 Task: In the  document recess.html Insert page numer 'on top of the page' change page color to  'Grey'. Write company name: Ramsons
Action: Mouse moved to (224, 332)
Screenshot: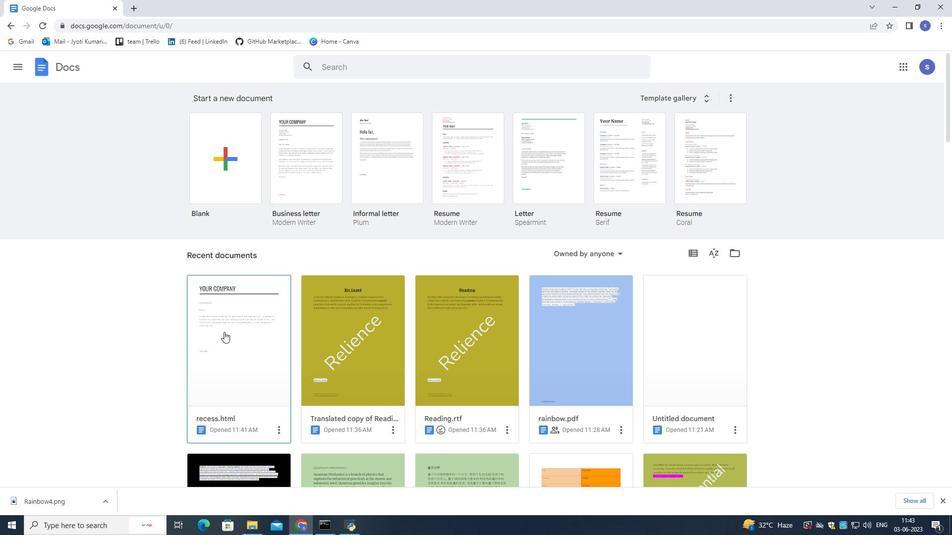 
Action: Mouse pressed left at (224, 332)
Screenshot: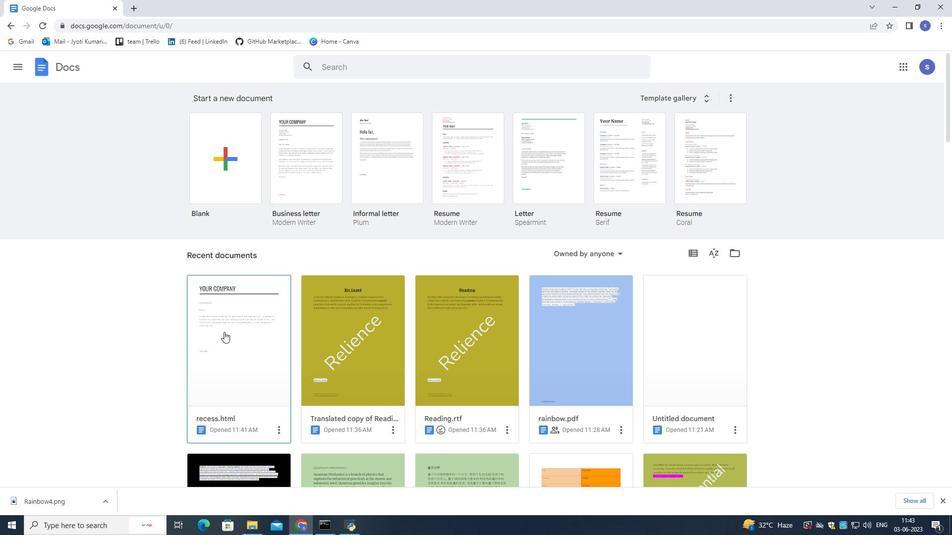 
Action: Mouse moved to (225, 333)
Screenshot: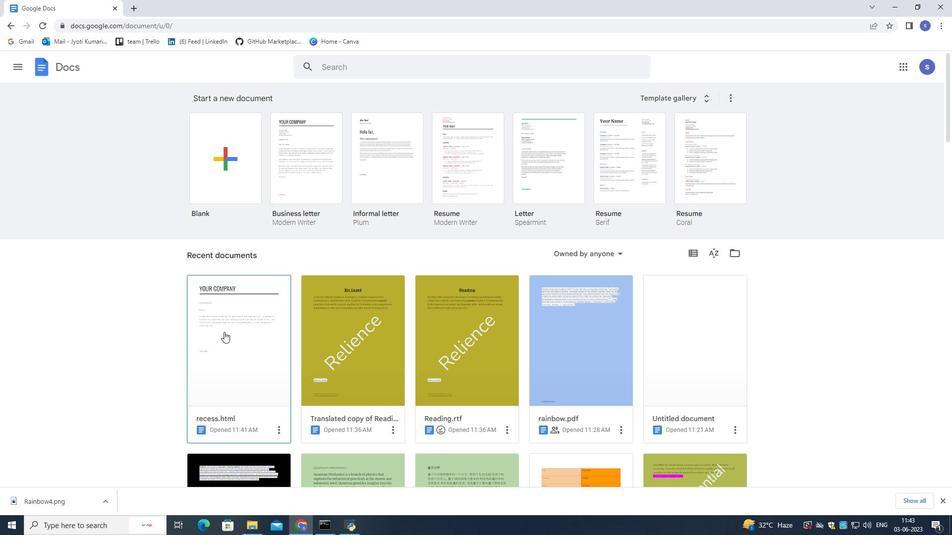 
Action: Mouse pressed left at (225, 333)
Screenshot: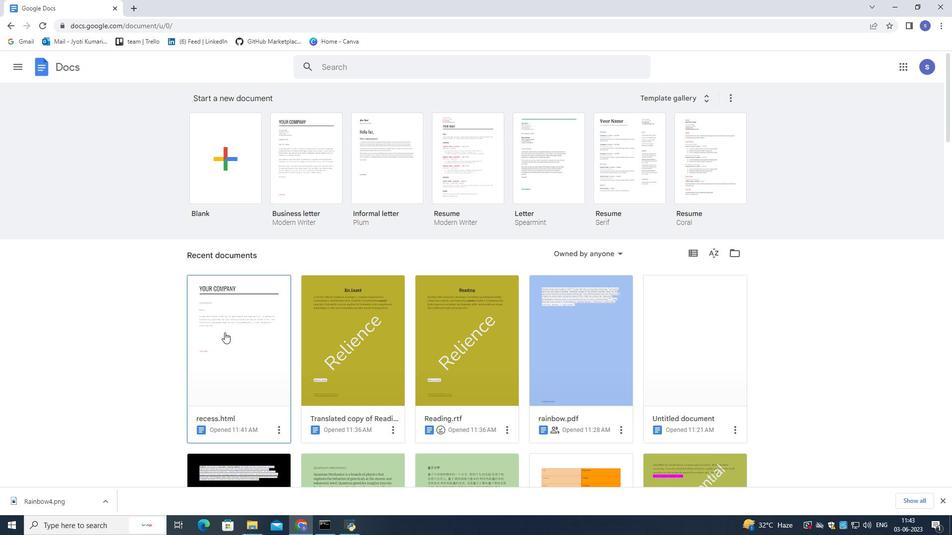 
Action: Mouse moved to (225, 333)
Screenshot: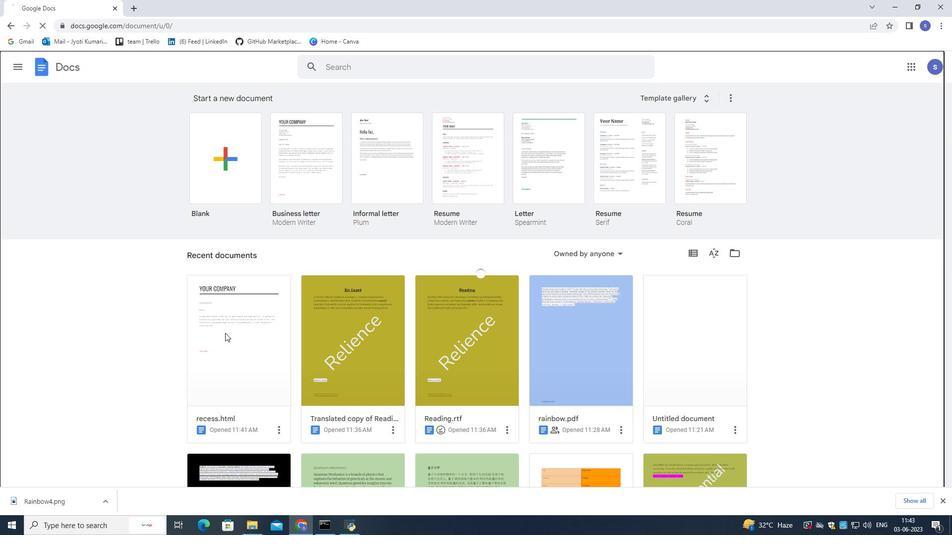 
Action: Mouse pressed left at (225, 333)
Screenshot: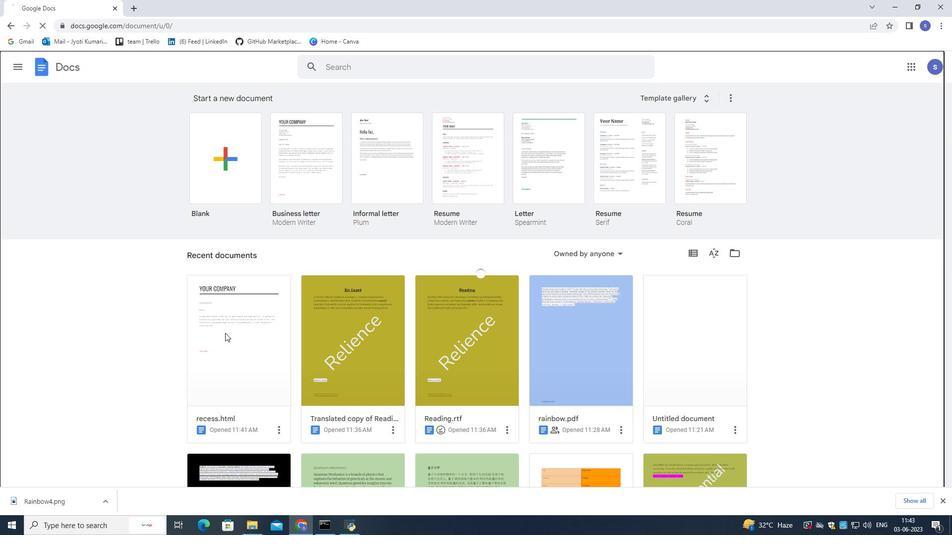 
Action: Mouse moved to (97, 74)
Screenshot: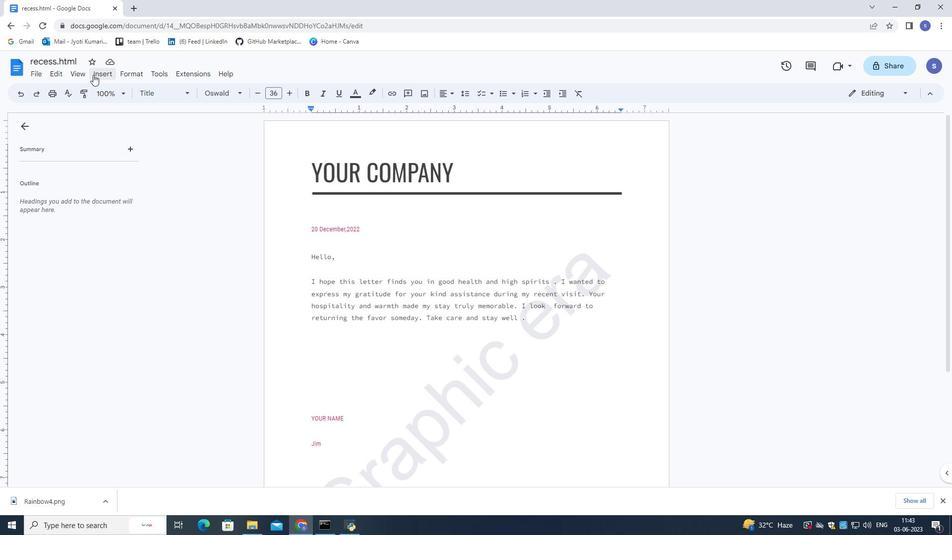 
Action: Mouse pressed left at (97, 74)
Screenshot: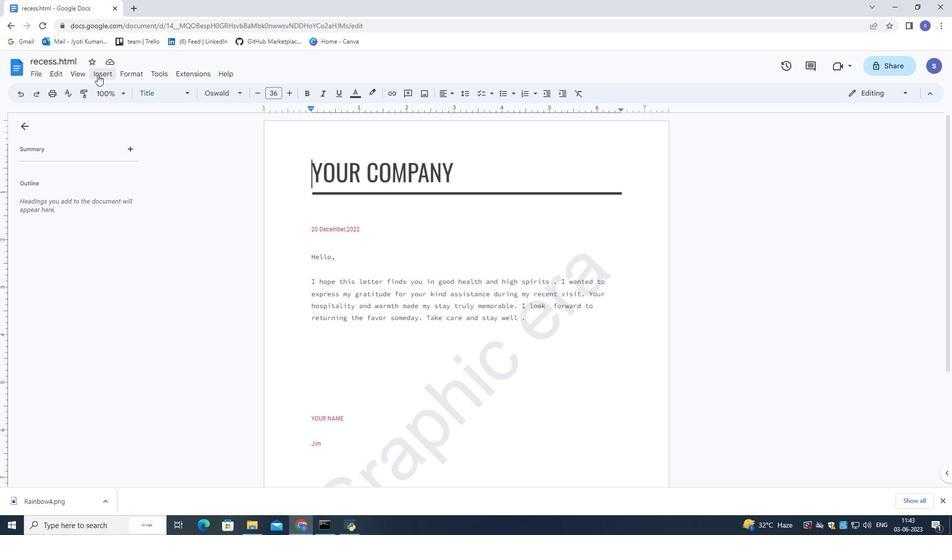 
Action: Mouse moved to (263, 358)
Screenshot: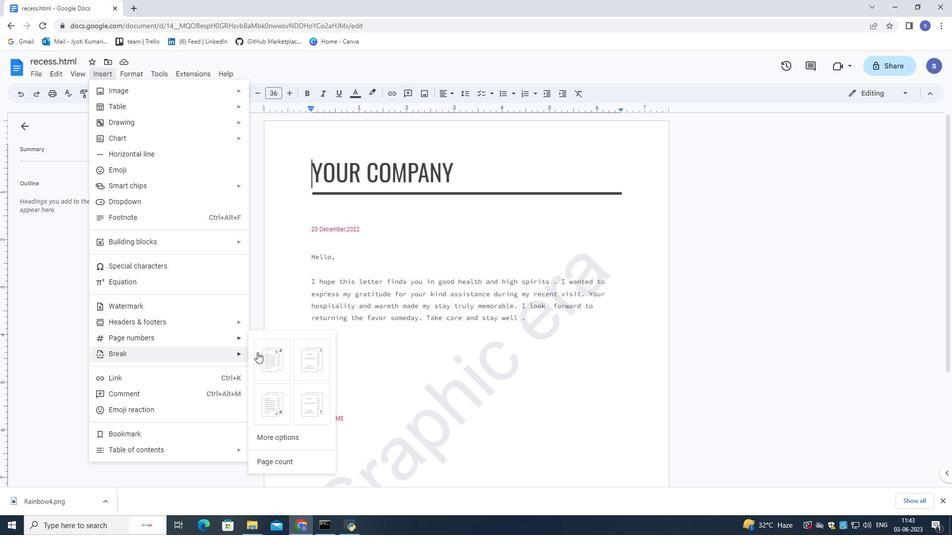 
Action: Mouse pressed left at (263, 358)
Screenshot: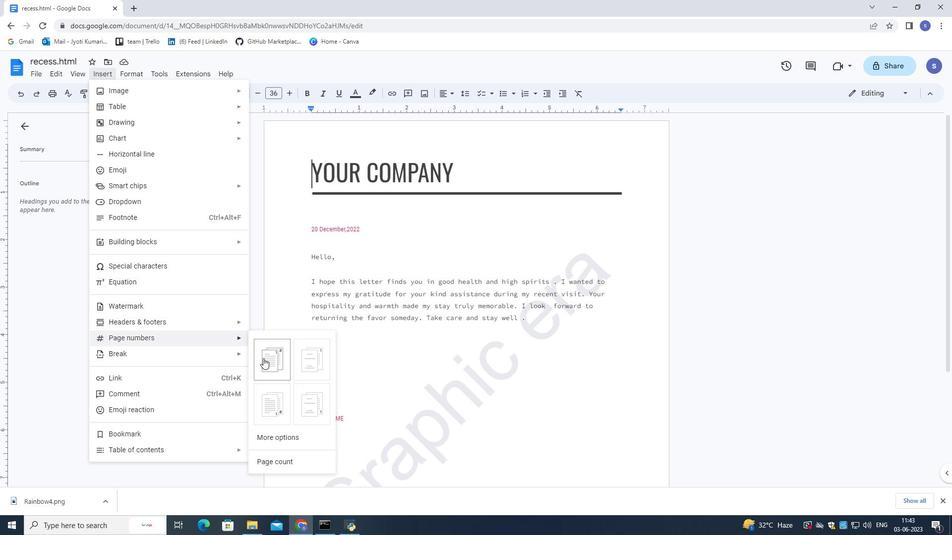 
Action: Mouse moved to (292, 255)
Screenshot: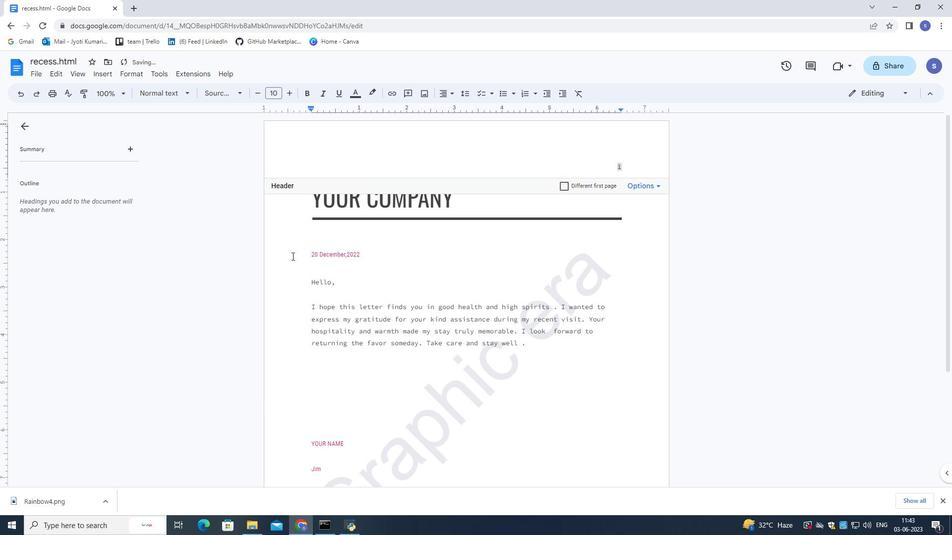 
Action: Mouse pressed left at (292, 255)
Screenshot: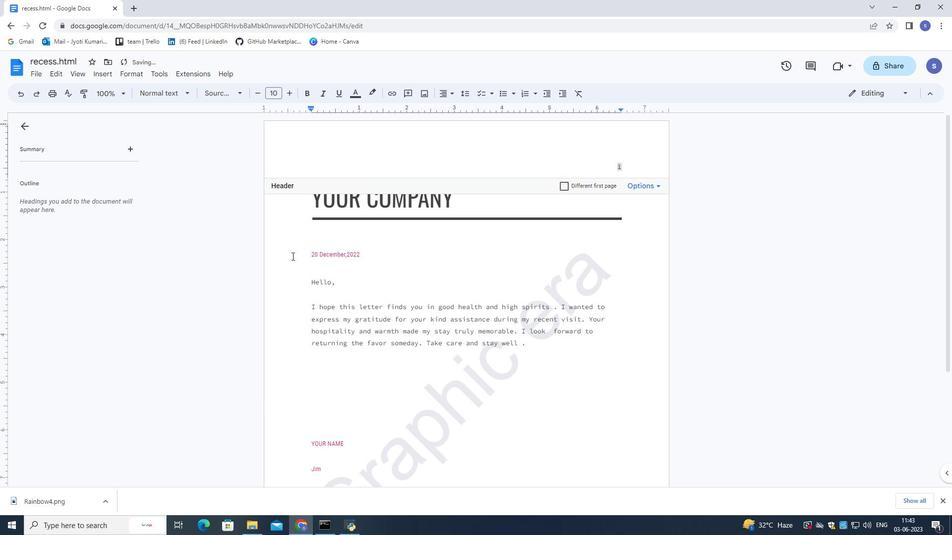 
Action: Mouse moved to (31, 71)
Screenshot: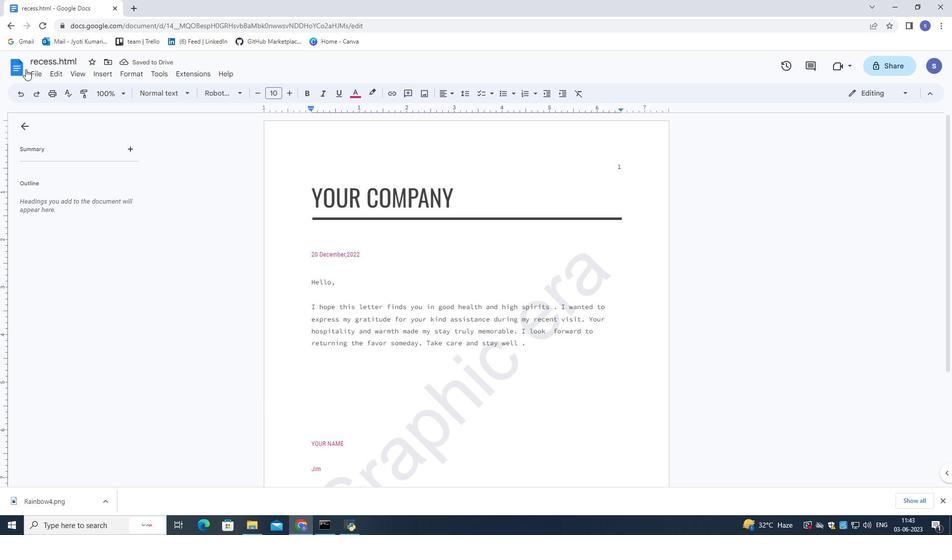 
Action: Mouse pressed left at (31, 71)
Screenshot: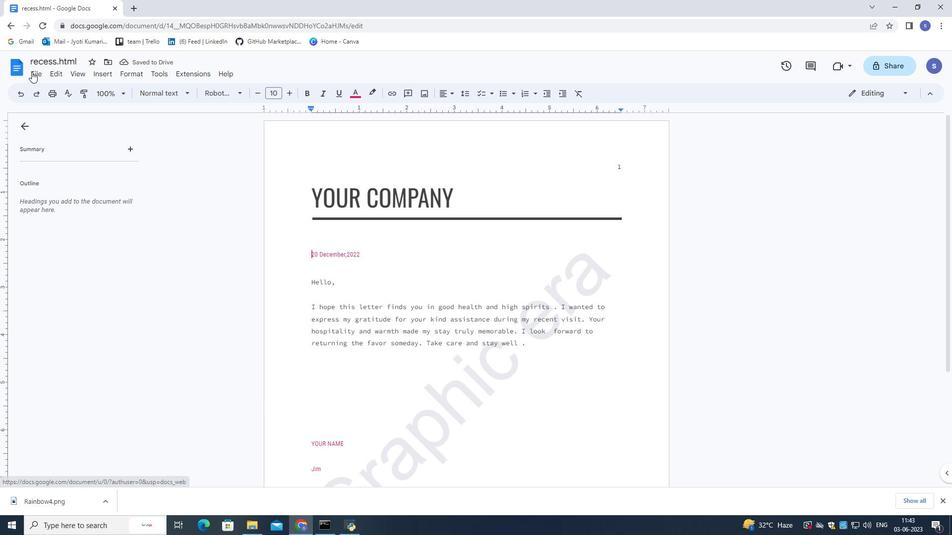 
Action: Mouse moved to (67, 341)
Screenshot: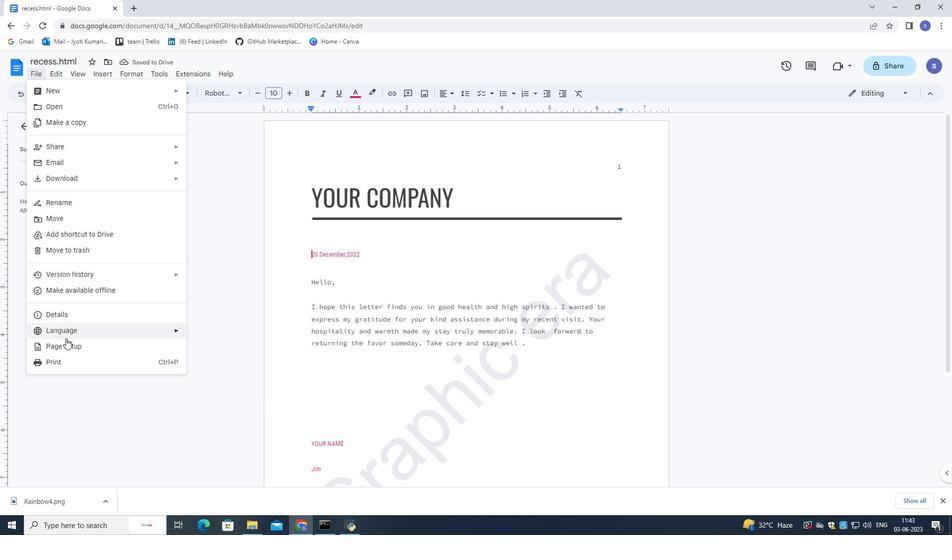 
Action: Mouse pressed left at (67, 341)
Screenshot: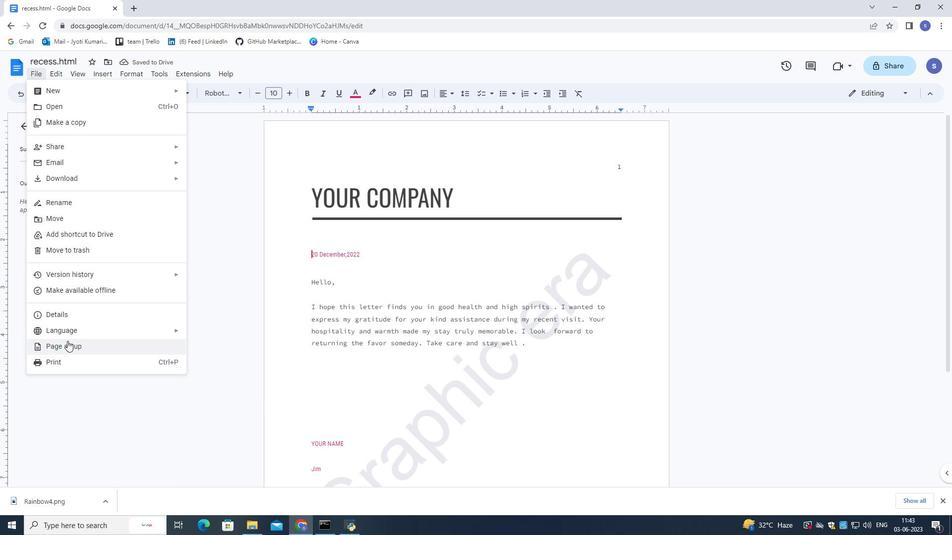 
Action: Mouse moved to (398, 330)
Screenshot: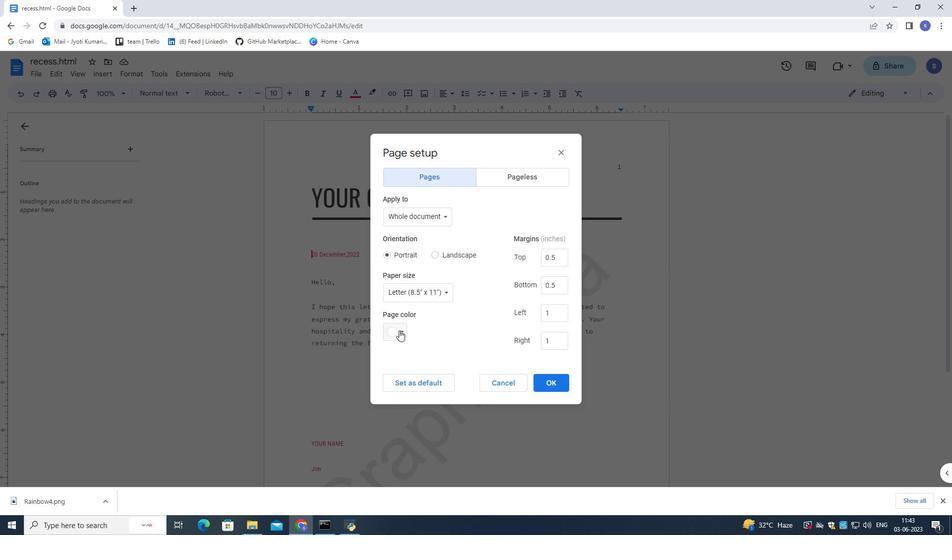 
Action: Mouse pressed left at (398, 330)
Screenshot: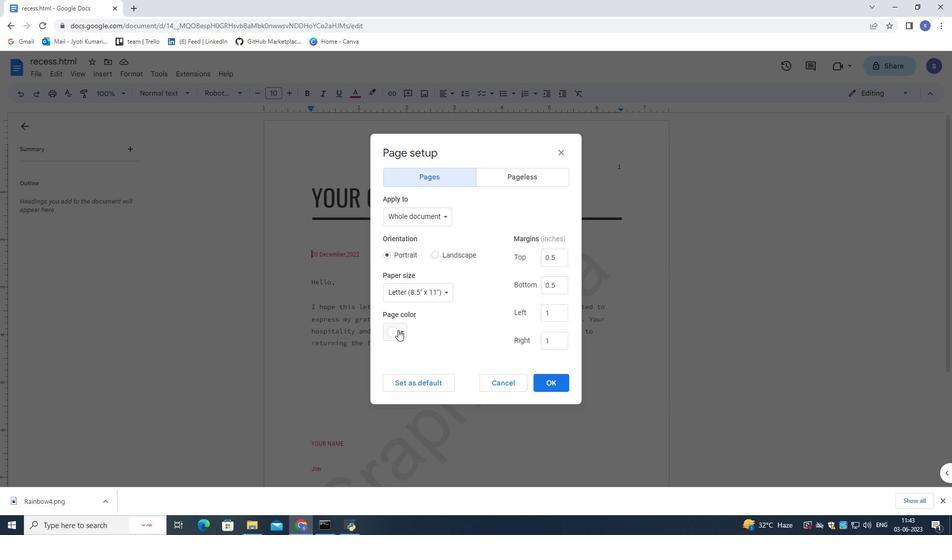
Action: Mouse moved to (435, 351)
Screenshot: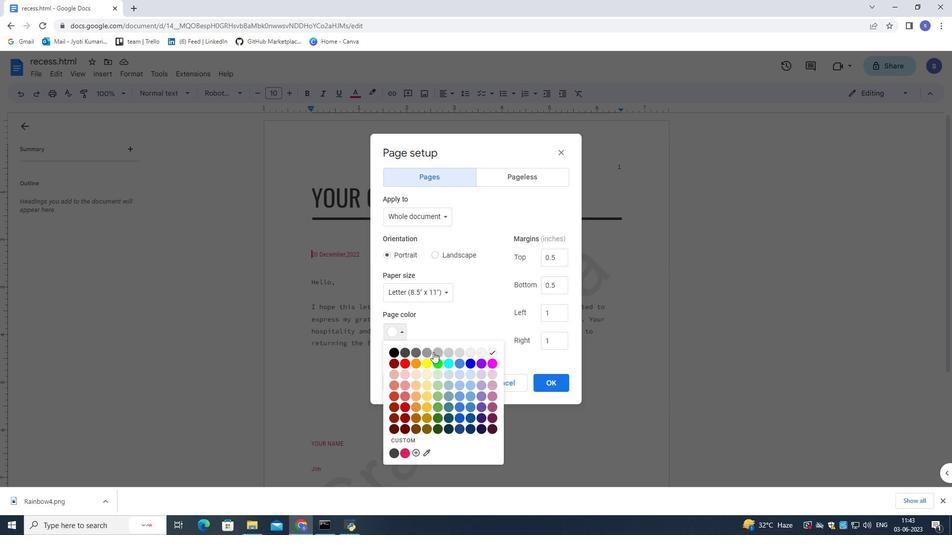 
Action: Mouse pressed left at (435, 351)
Screenshot: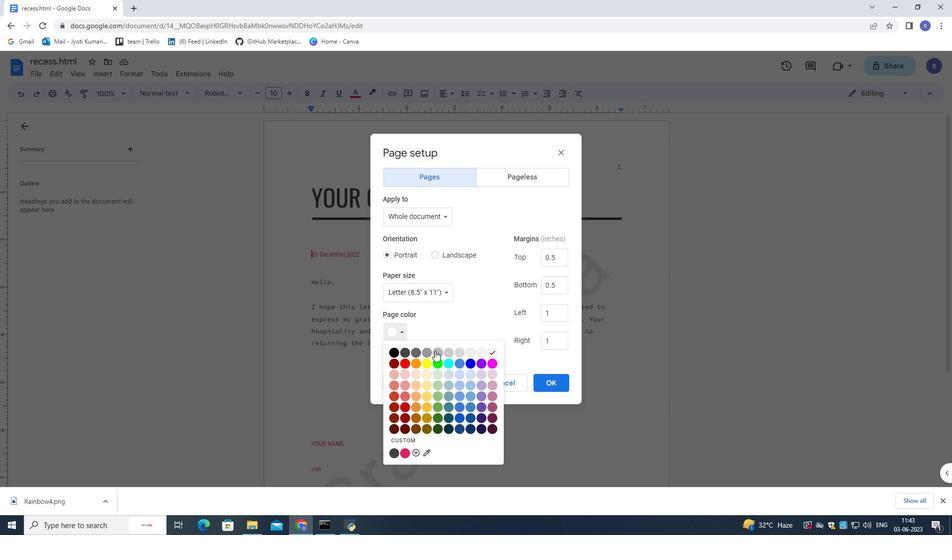 
Action: Mouse moved to (556, 382)
Screenshot: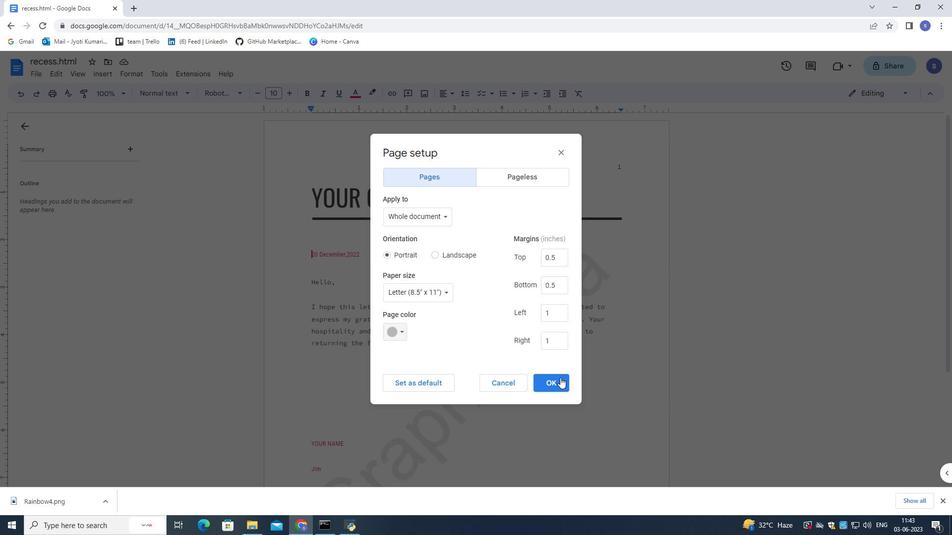 
Action: Mouse pressed left at (556, 382)
Screenshot: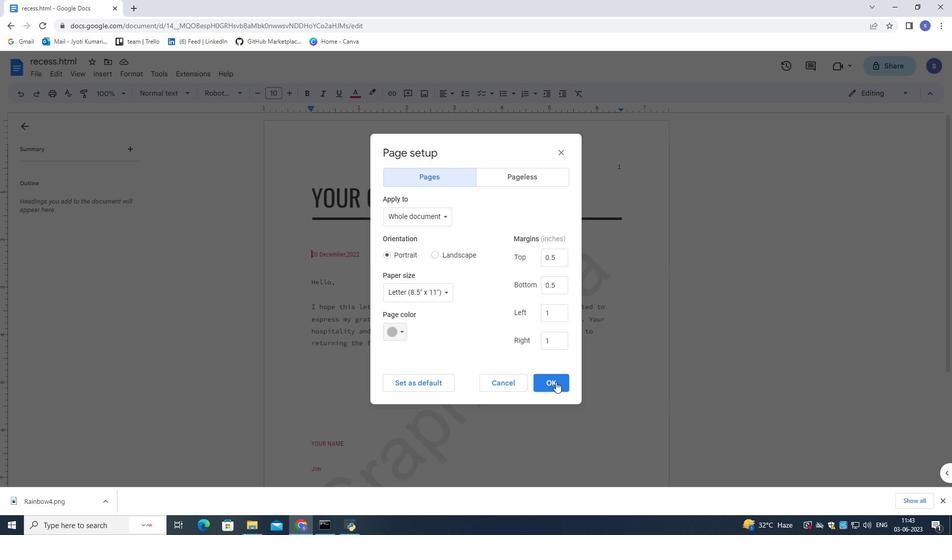 
Action: Mouse moved to (454, 204)
Screenshot: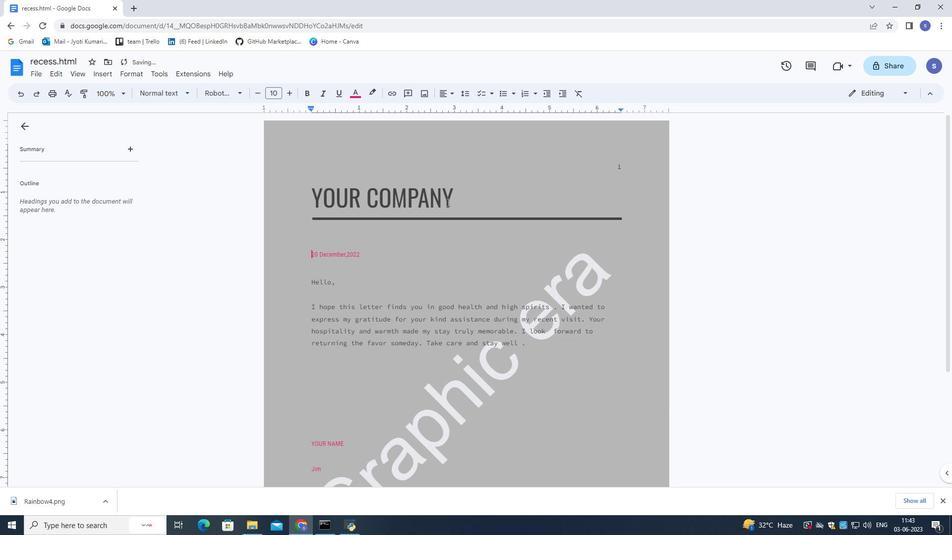
Action: Mouse pressed left at (454, 204)
Screenshot: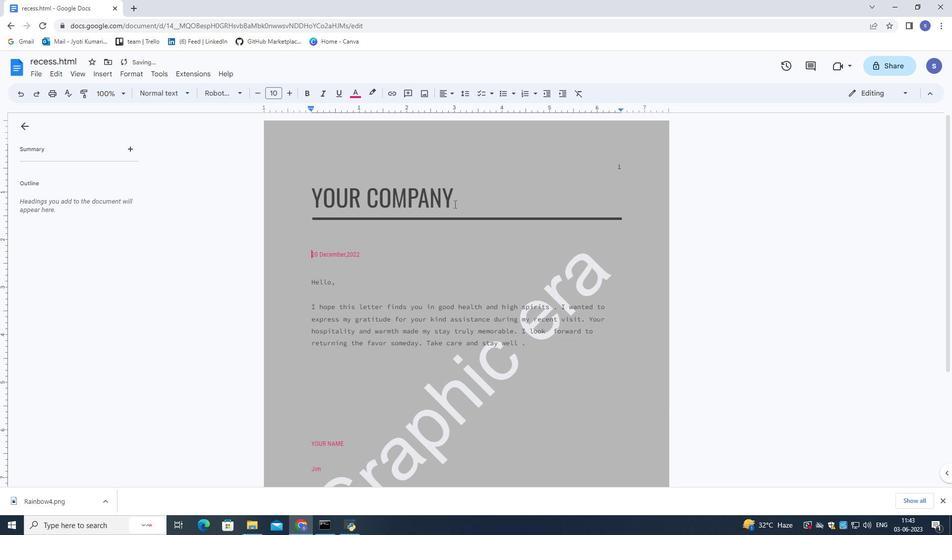 
Action: Mouse moved to (455, 204)
Screenshot: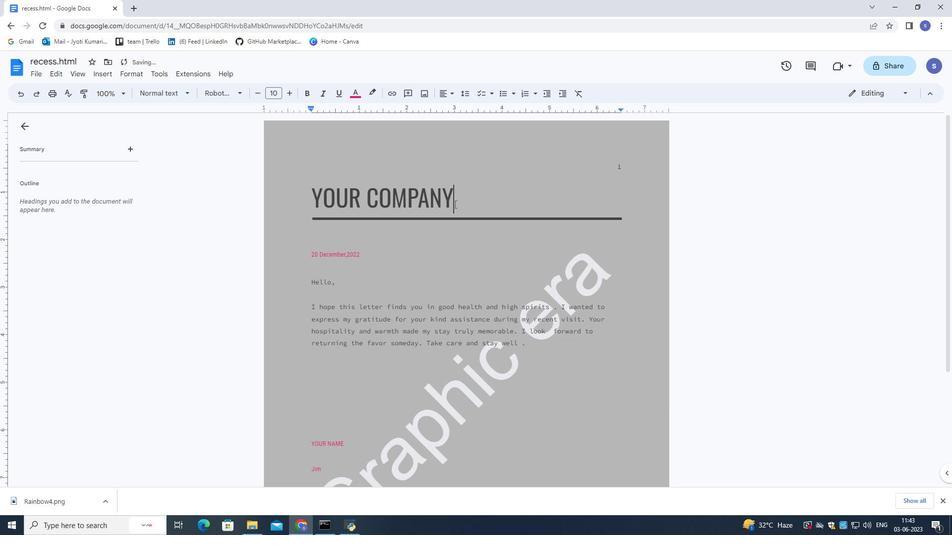 
Action: Mouse pressed left at (455, 204)
Screenshot: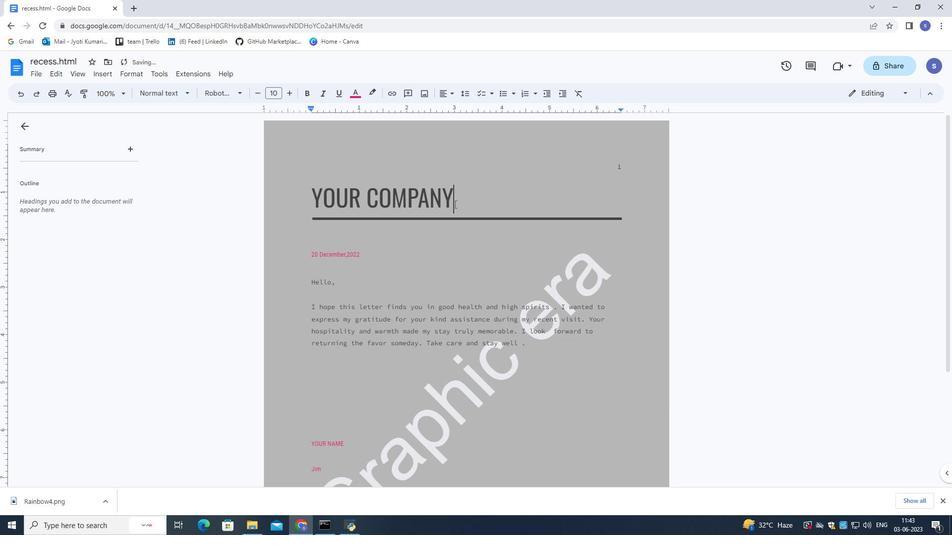 
Action: Mouse pressed left at (455, 204)
Screenshot: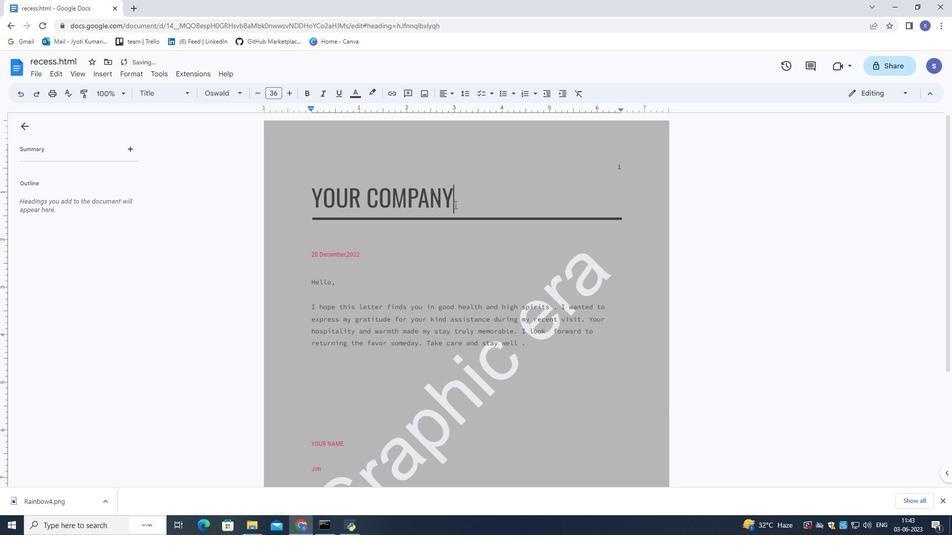 
Action: Mouse pressed left at (455, 204)
Screenshot: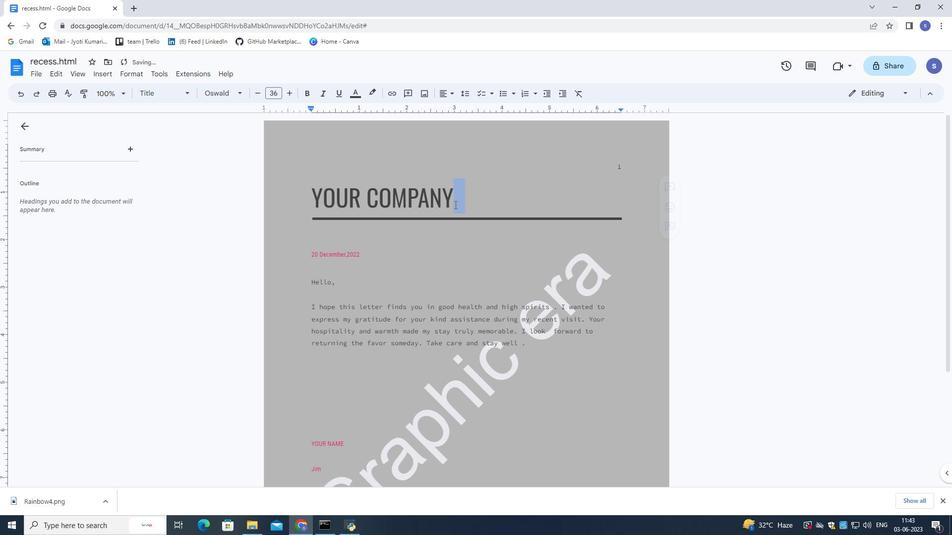 
Action: Mouse pressed left at (455, 204)
Screenshot: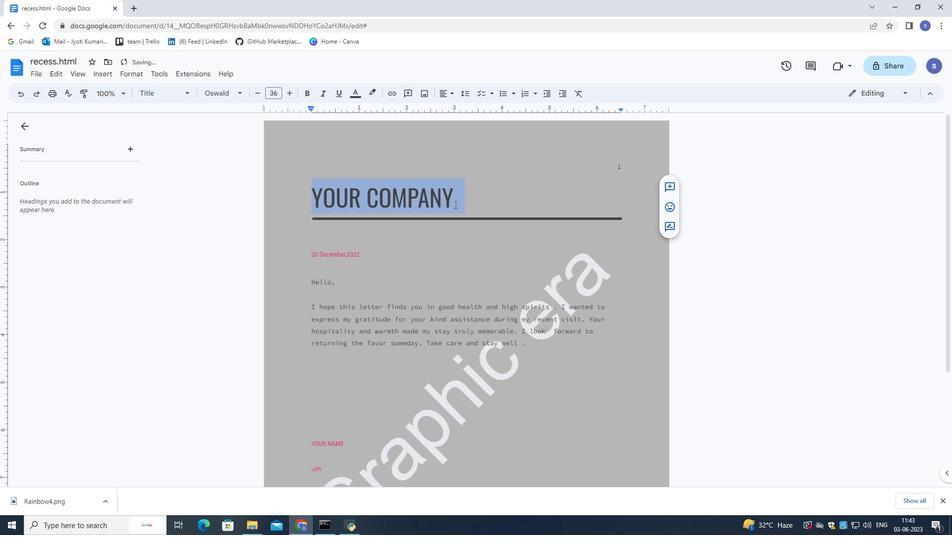 
Action: Mouse pressed left at (455, 204)
Screenshot: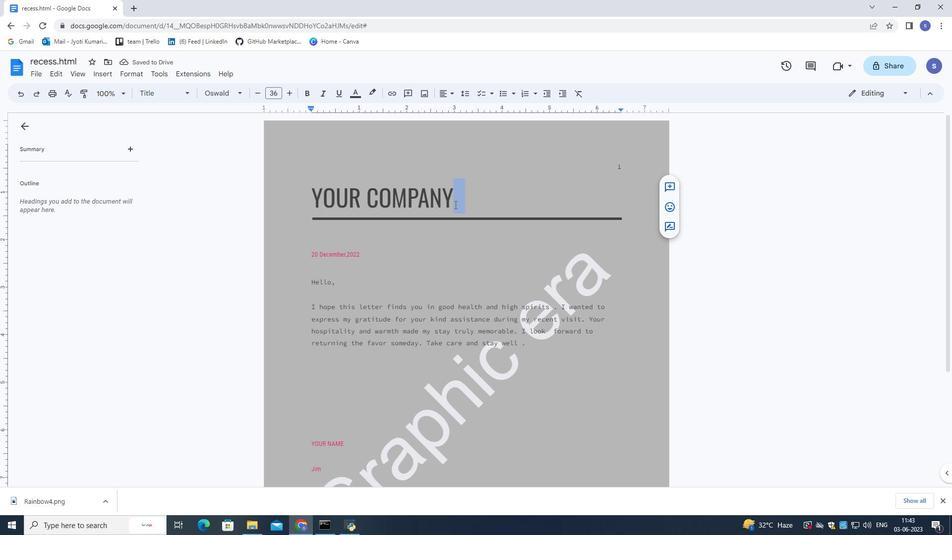 
Action: Mouse moved to (1, 90)
Screenshot: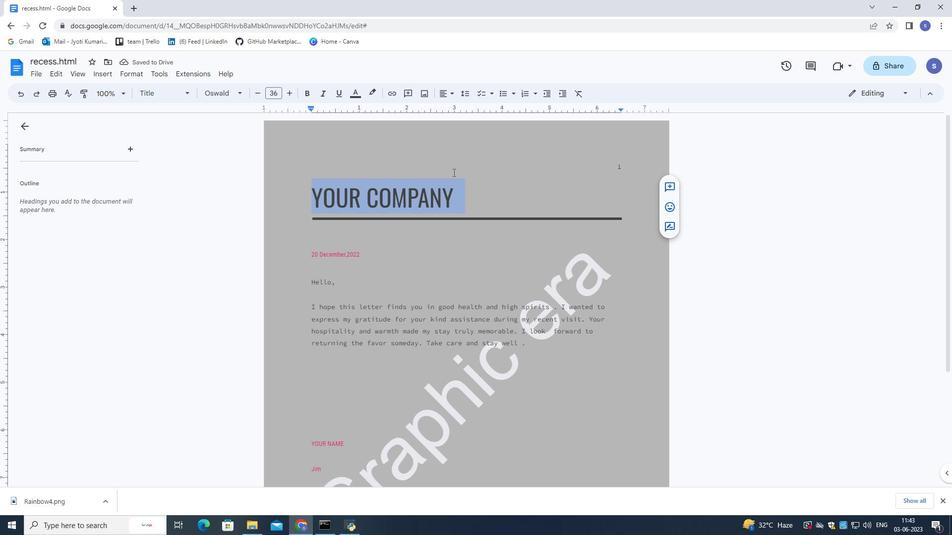 
Action: Key pressed <Key.shift>Ramsons
Screenshot: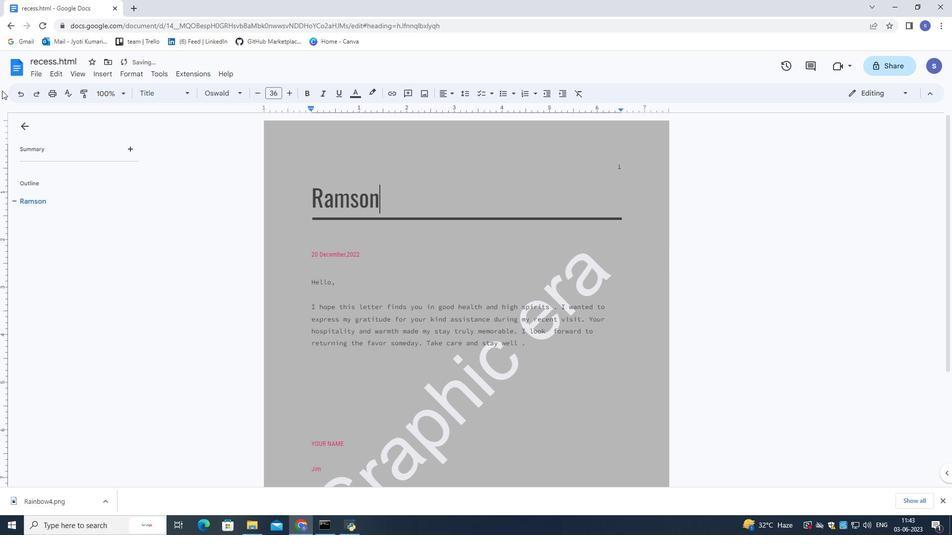 
Action: Mouse moved to (387, 252)
Screenshot: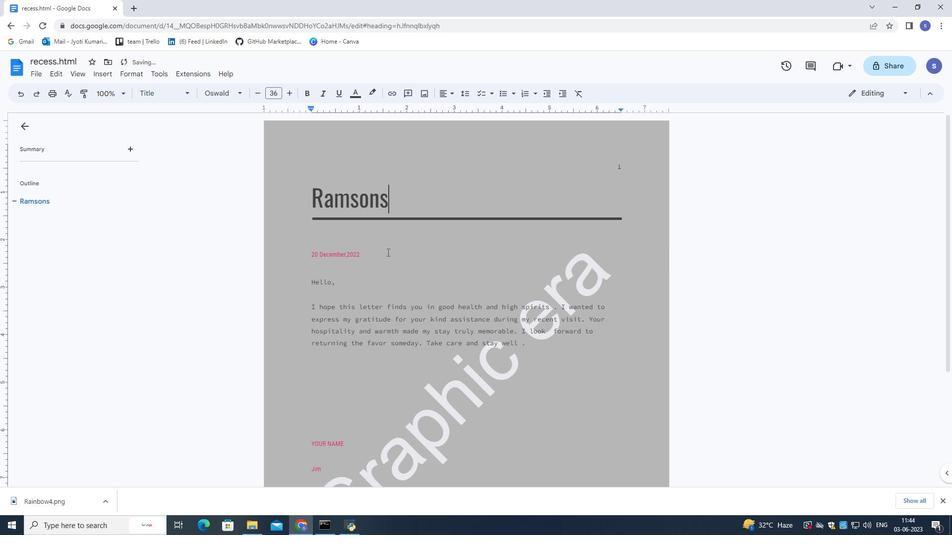 
Action: Mouse pressed left at (387, 252)
Screenshot: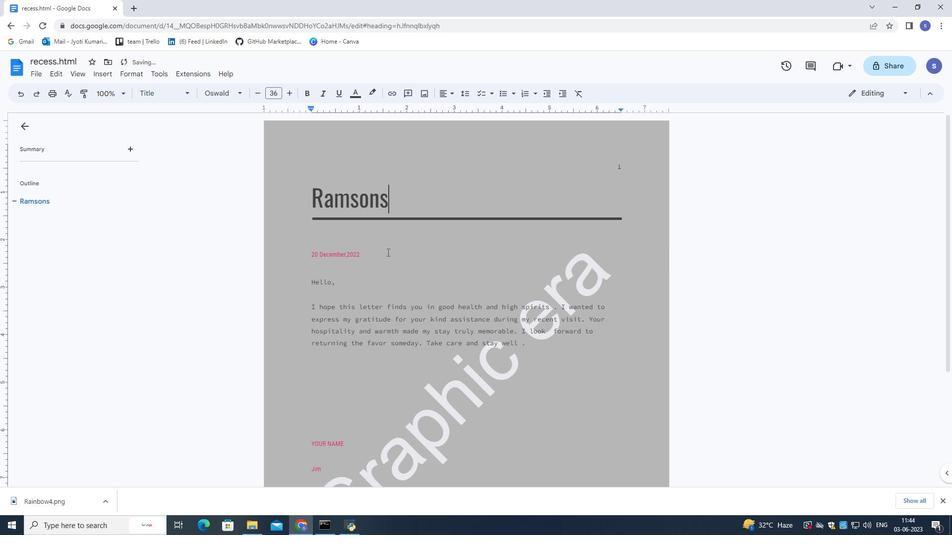 
Action: Mouse moved to (386, 252)
Screenshot: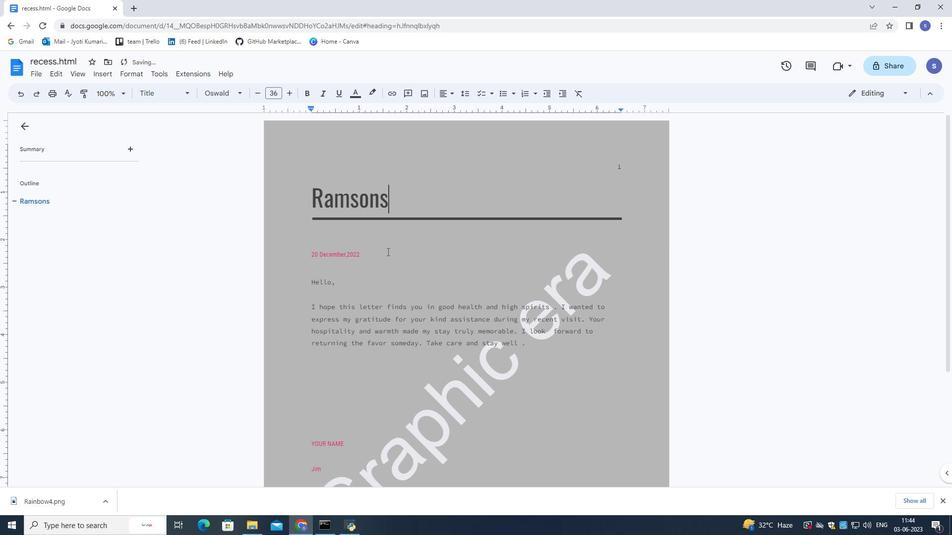 
Action: Mouse scrolled (386, 251) with delta (0, 0)
Screenshot: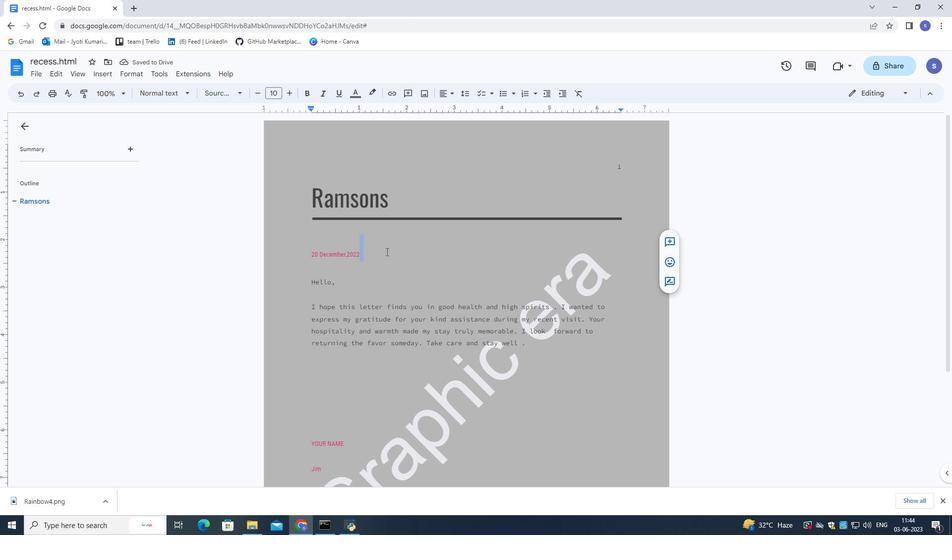 
Action: Mouse moved to (386, 252)
Screenshot: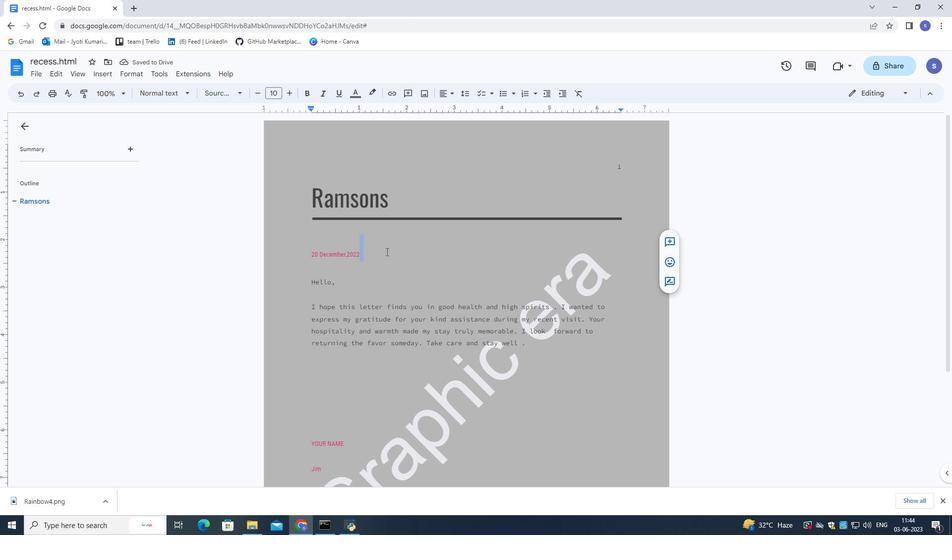 
Action: Mouse scrolled (386, 251) with delta (0, 0)
Screenshot: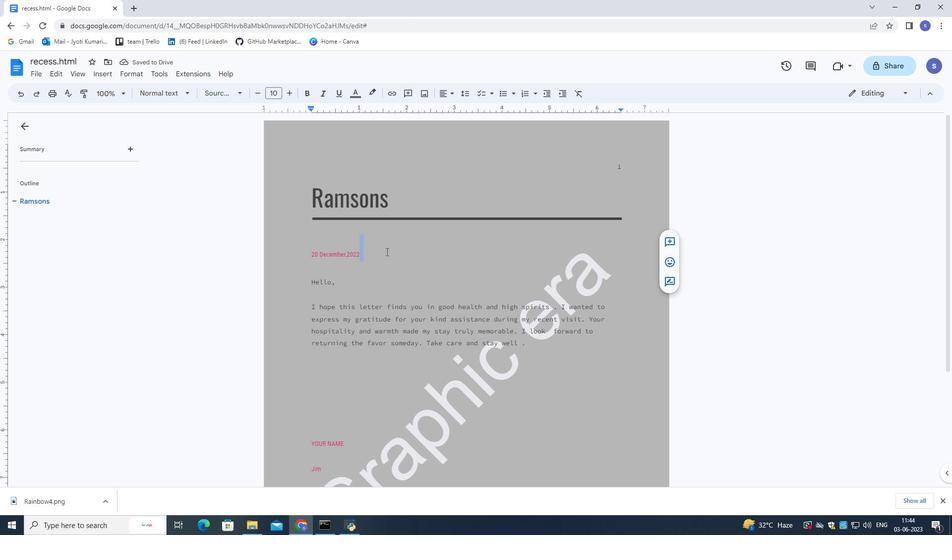 
Action: Mouse scrolled (386, 251) with delta (0, 0)
Screenshot: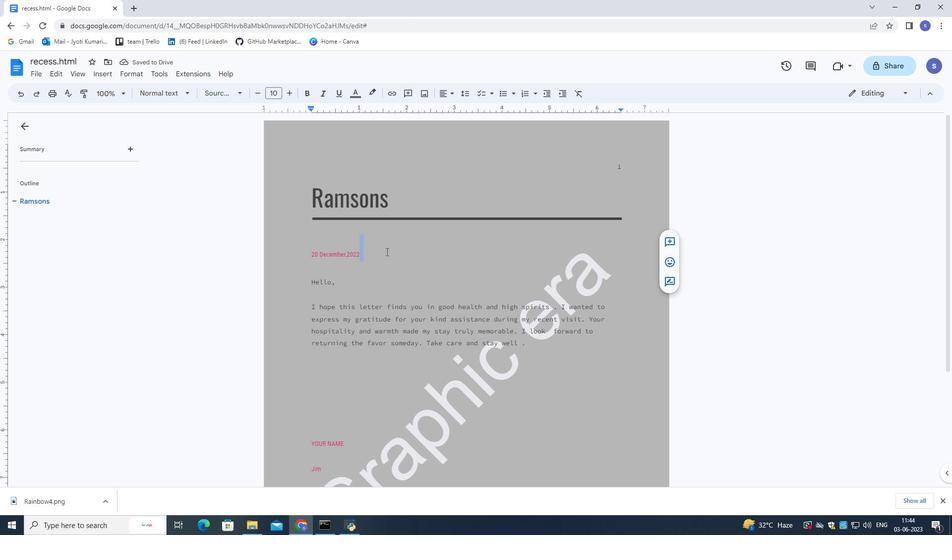 
Action: Mouse scrolled (386, 251) with delta (0, 0)
Screenshot: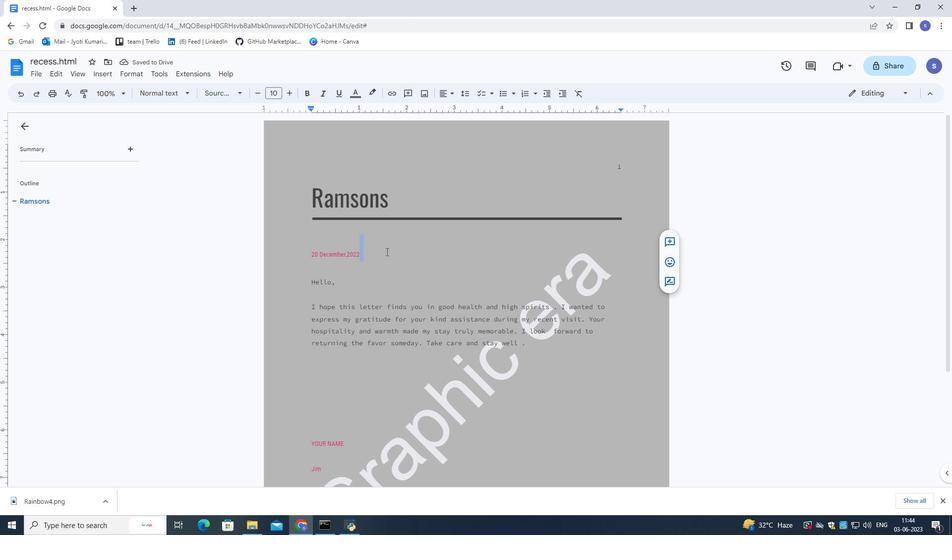 
Action: Mouse scrolled (386, 251) with delta (0, 0)
Screenshot: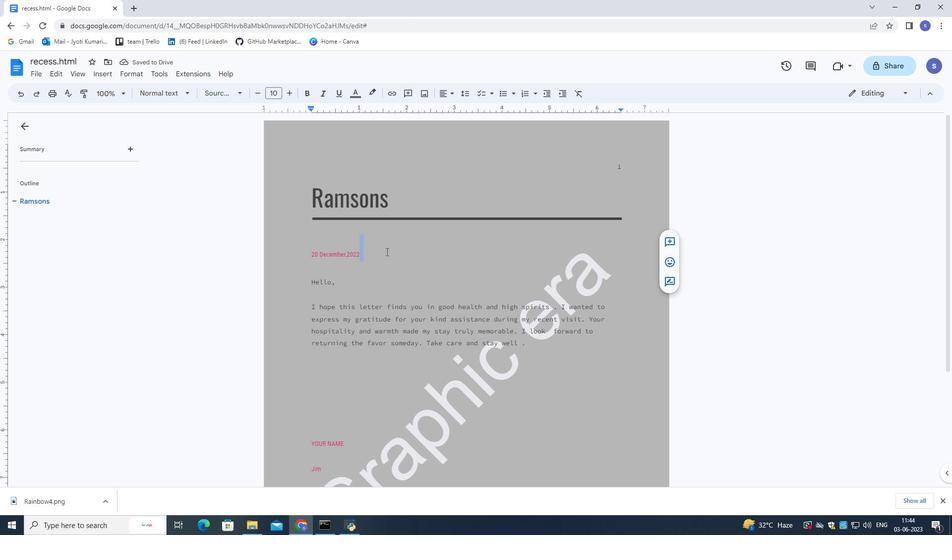 
Action: Mouse moved to (385, 252)
Screenshot: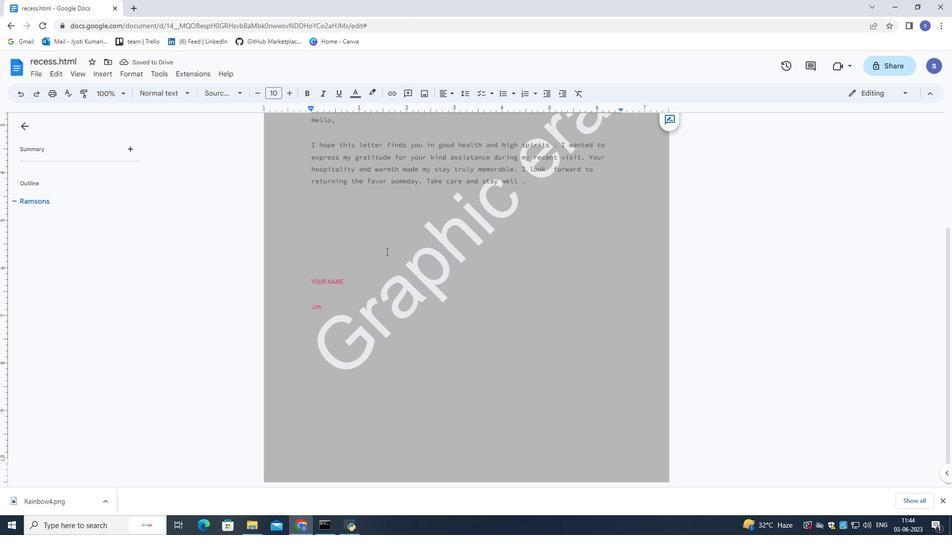 
Action: Mouse scrolled (385, 251) with delta (0, 0)
Screenshot: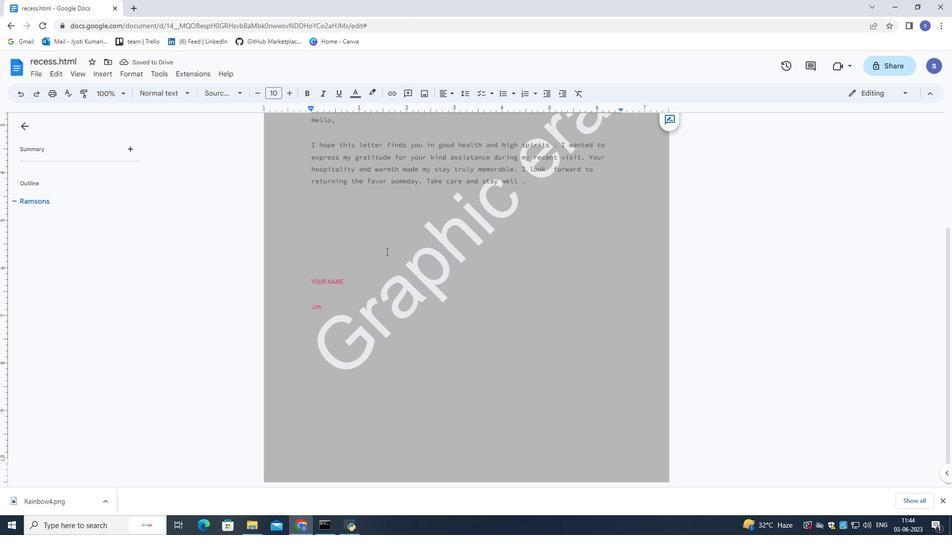 
Action: Mouse moved to (385, 252)
Screenshot: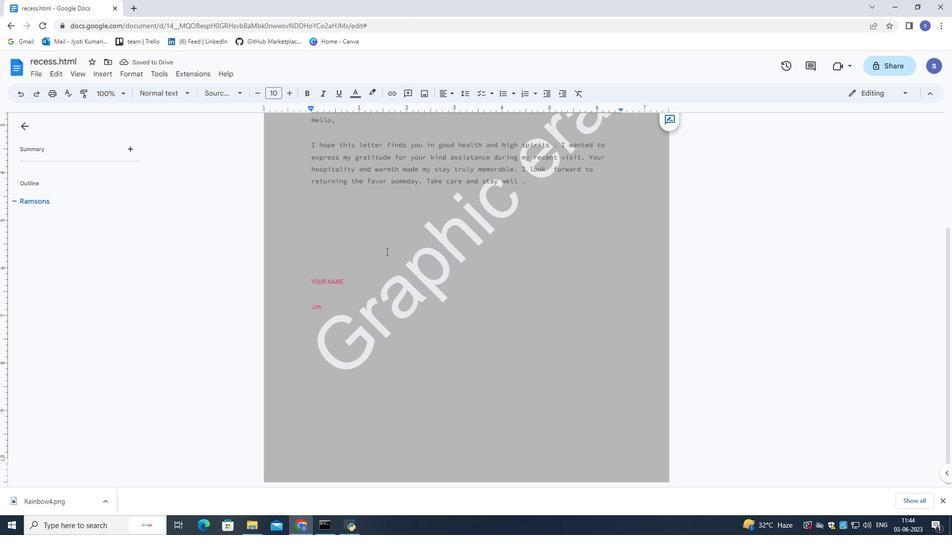 
Action: Mouse scrolled (385, 251) with delta (0, 0)
Screenshot: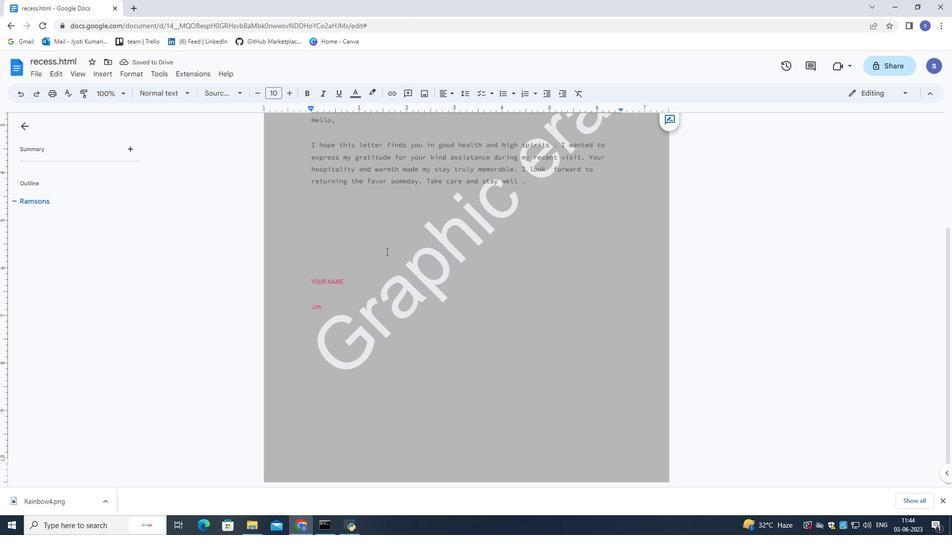 
Action: Mouse scrolled (385, 251) with delta (0, 0)
Screenshot: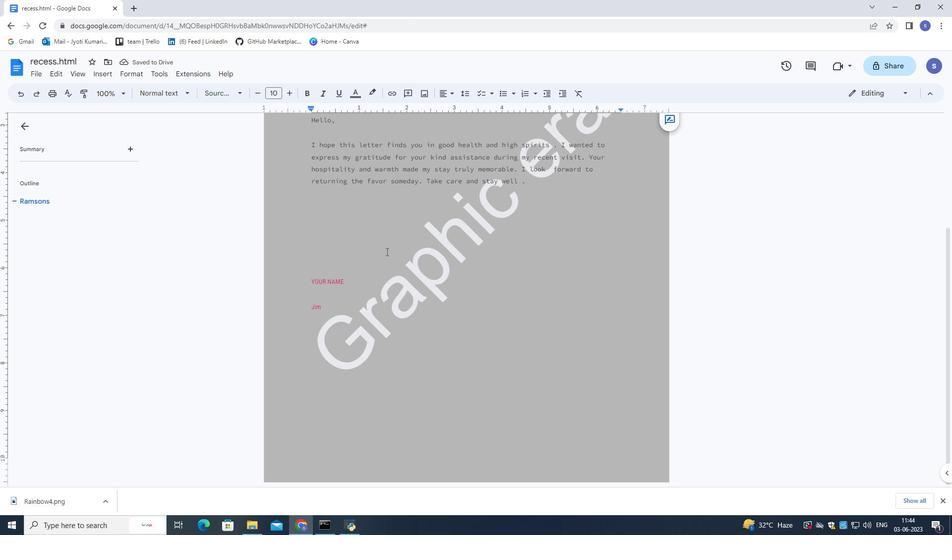 
Action: Mouse scrolled (385, 251) with delta (0, 0)
Screenshot: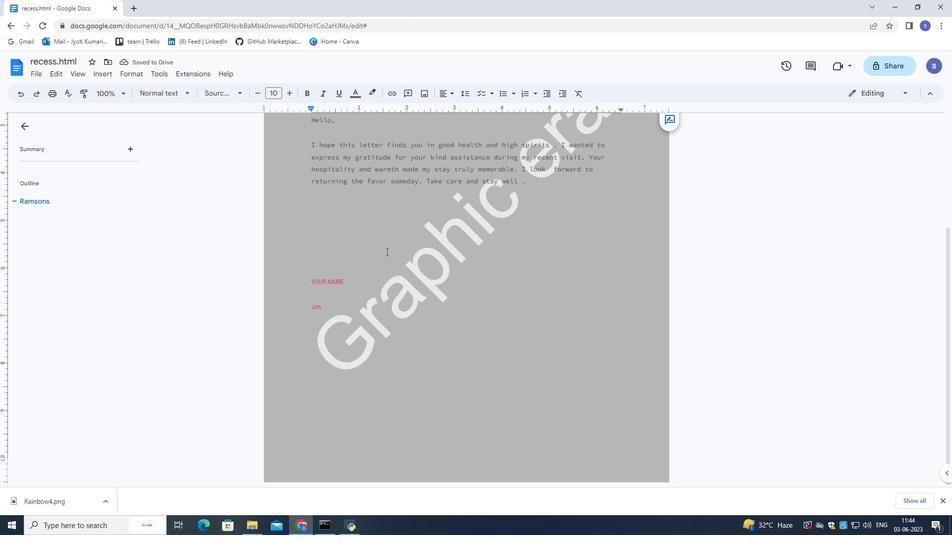 
Action: Mouse moved to (385, 252)
Screenshot: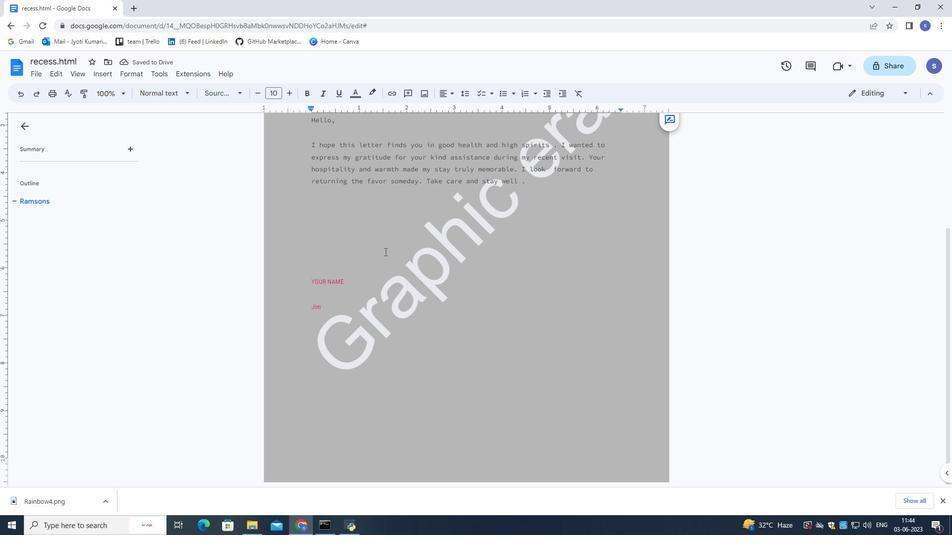 
Action: Mouse scrolled (385, 252) with delta (0, 0)
Screenshot: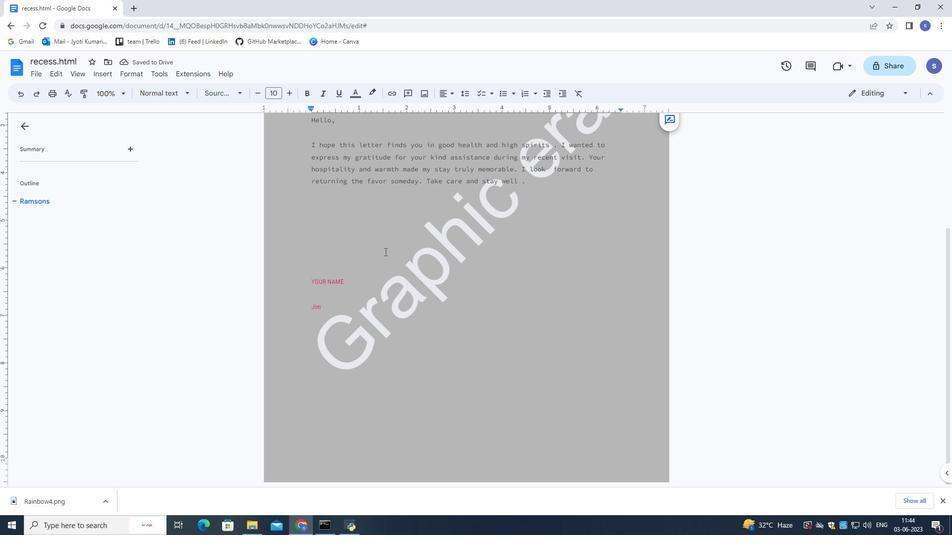 
Action: Mouse scrolled (385, 252) with delta (0, 0)
Screenshot: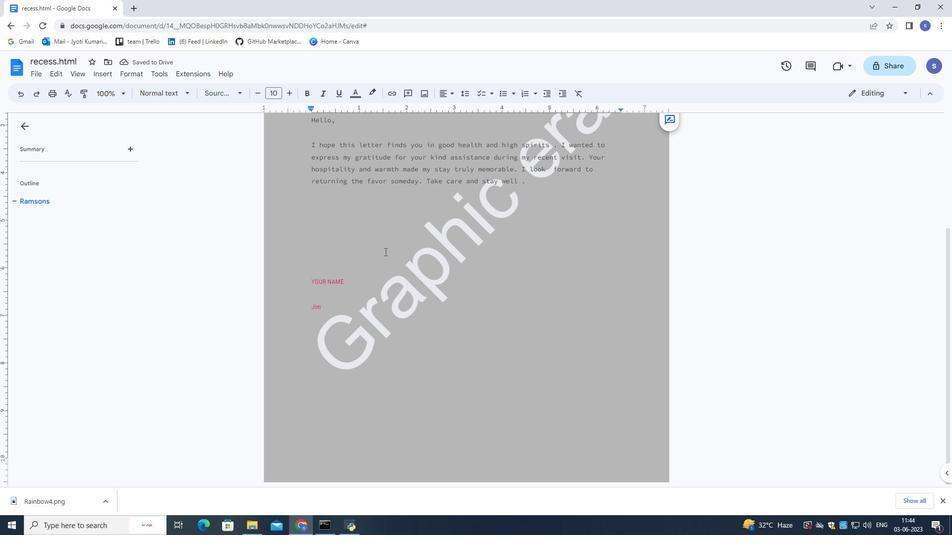 
Action: Mouse scrolled (385, 252) with delta (0, 0)
Screenshot: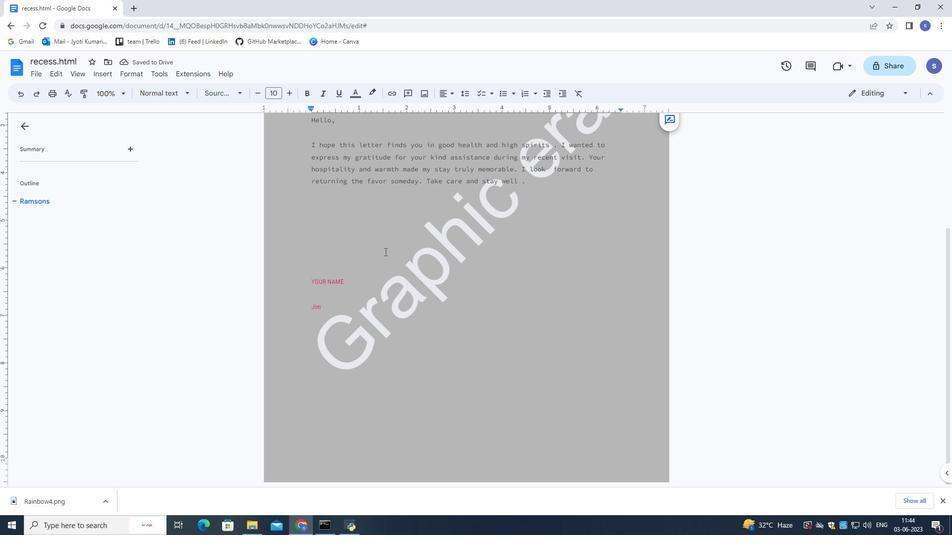 
Action: Mouse scrolled (385, 252) with delta (0, 0)
Screenshot: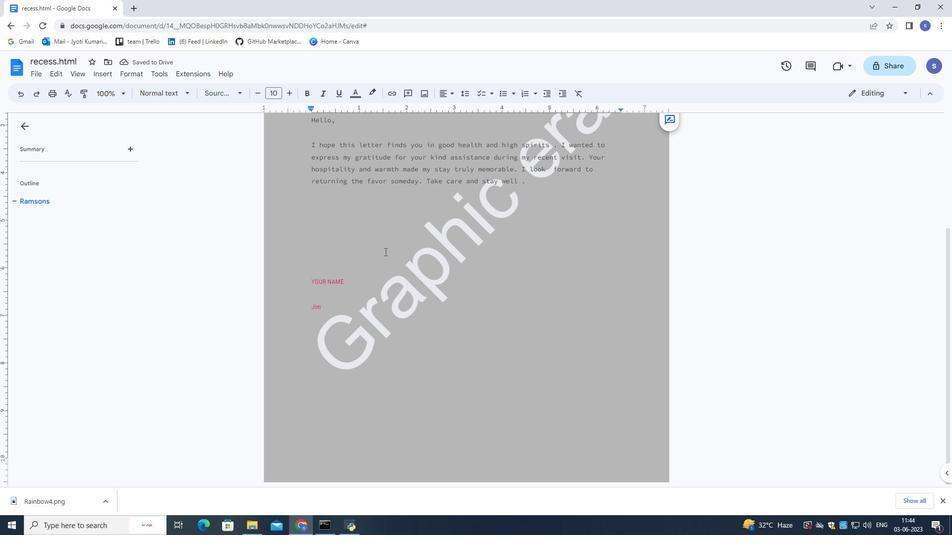 
Action: Mouse moved to (385, 232)
Screenshot: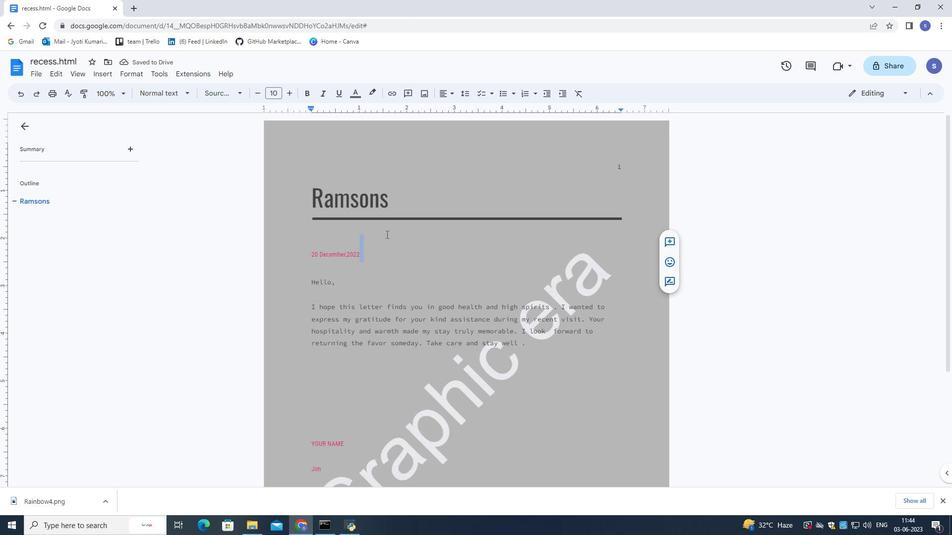 
Action: Mouse scrolled (385, 232) with delta (0, 0)
Screenshot: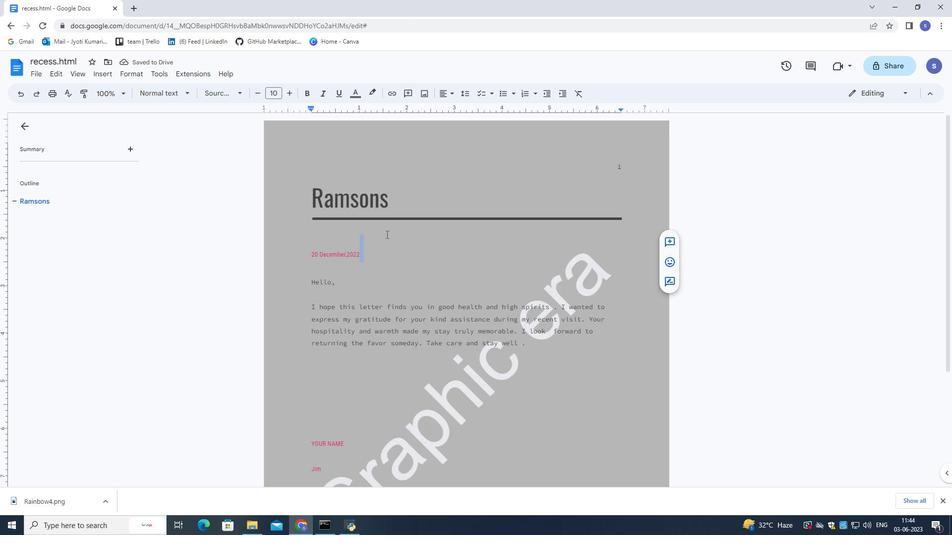 
Action: Mouse moved to (385, 232)
Screenshot: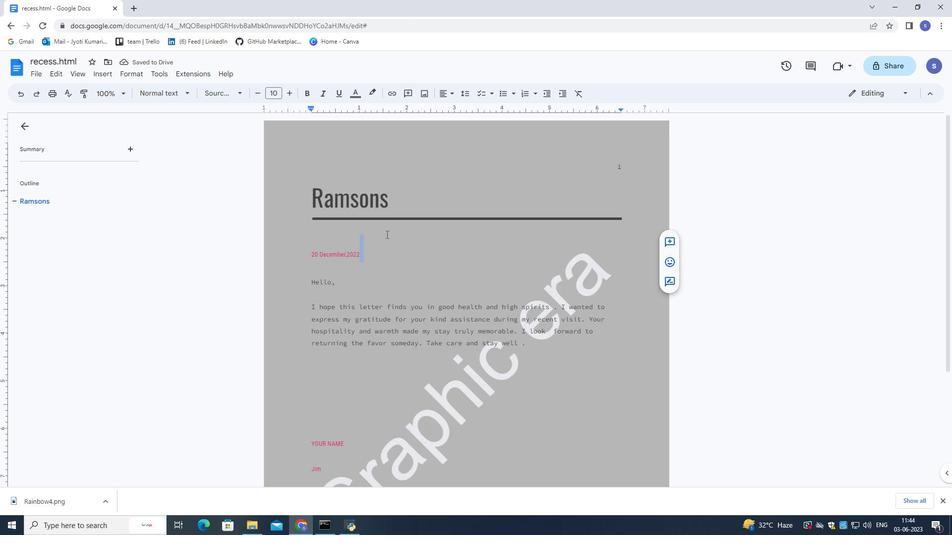 
Action: Mouse scrolled (385, 232) with delta (0, 0)
Screenshot: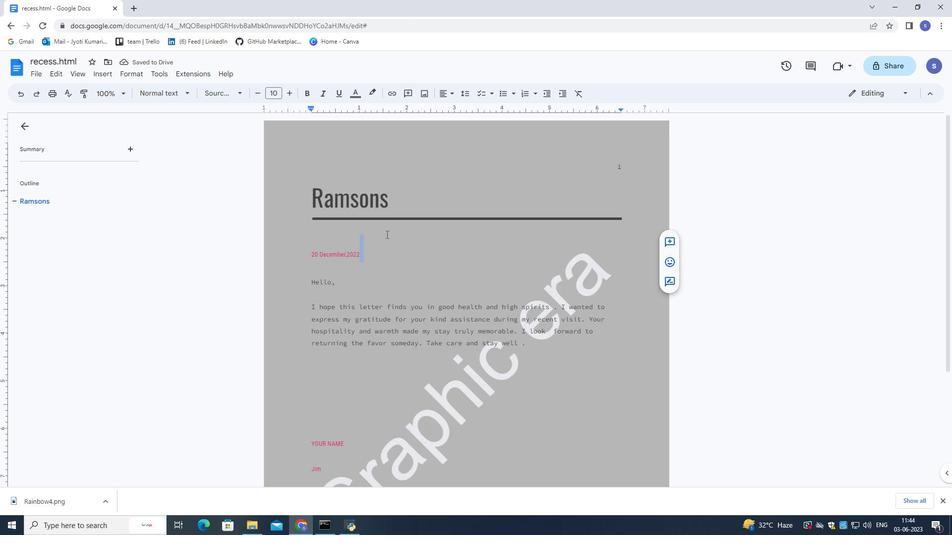 
Action: Mouse moved to (383, 231)
Screenshot: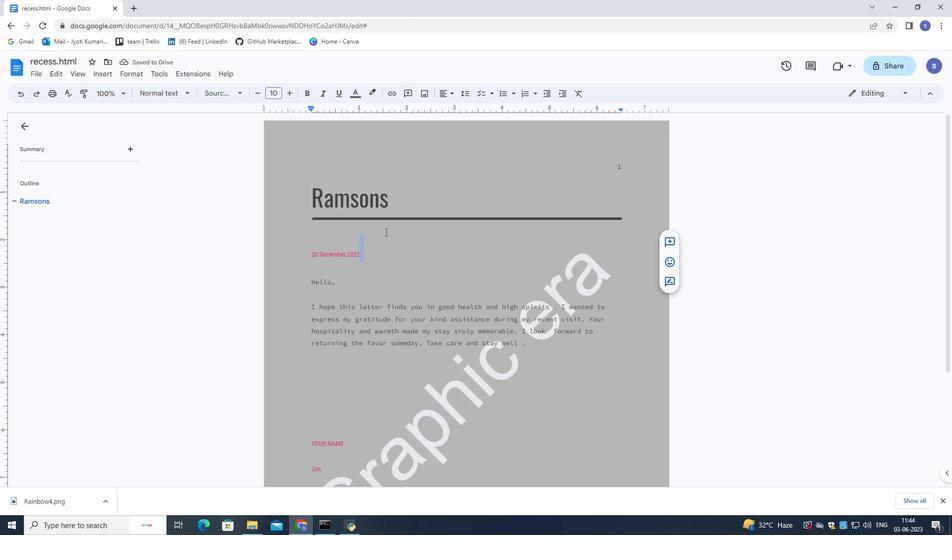 
Action: Mouse scrolled (384, 232) with delta (0, 0)
Screenshot: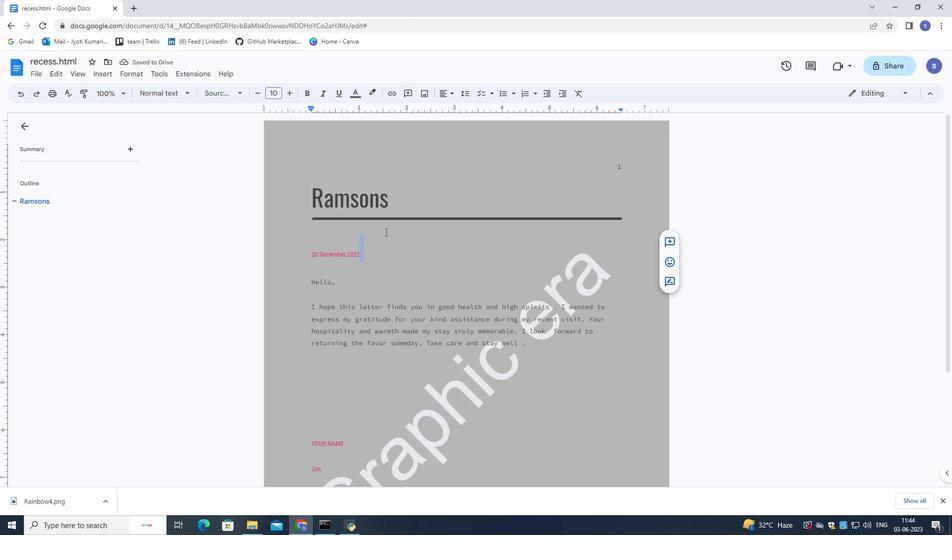 
Action: Mouse moved to (375, 223)
Screenshot: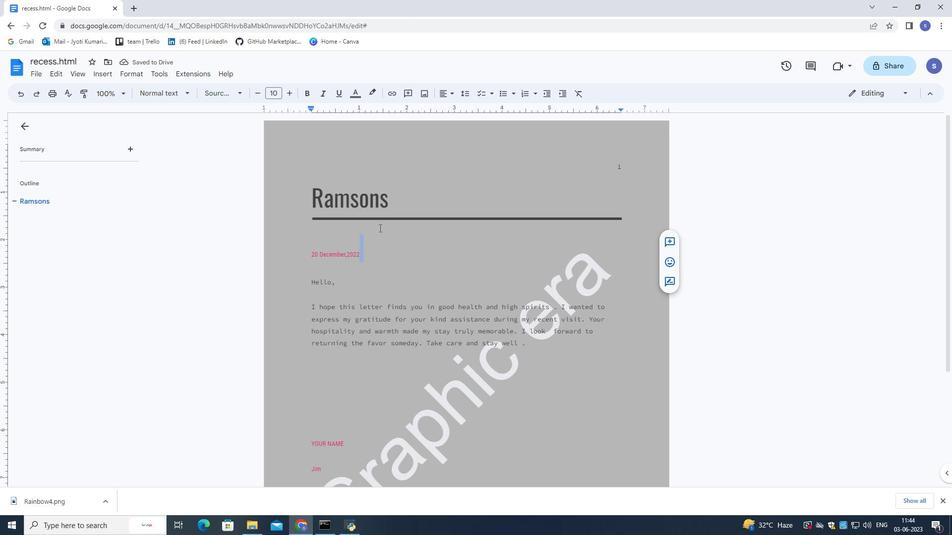 
